 Task: View and add the product "Air Wick Air Freshener Refill Fresh Waters (2 ct)" to cart from the store "Walgreens".
Action: Mouse pressed left at (56, 101)
Screenshot: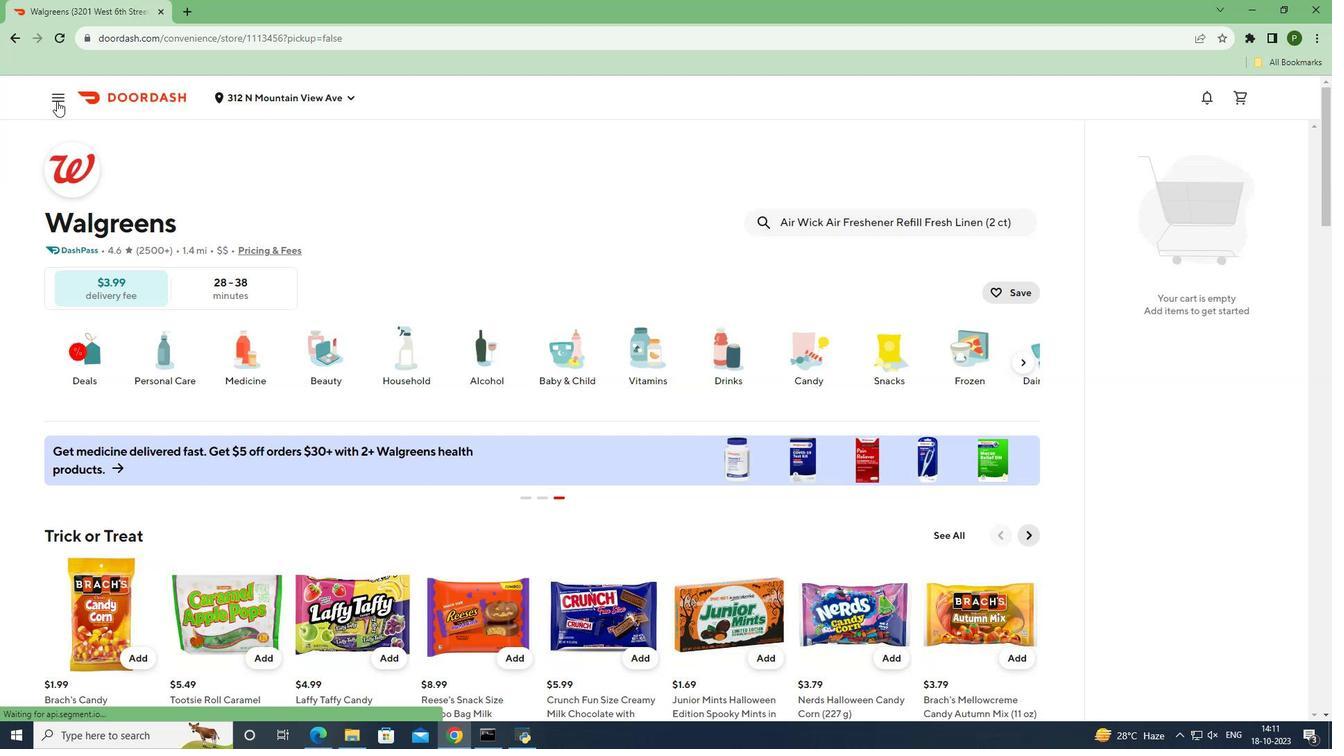 
Action: Mouse moved to (67, 199)
Screenshot: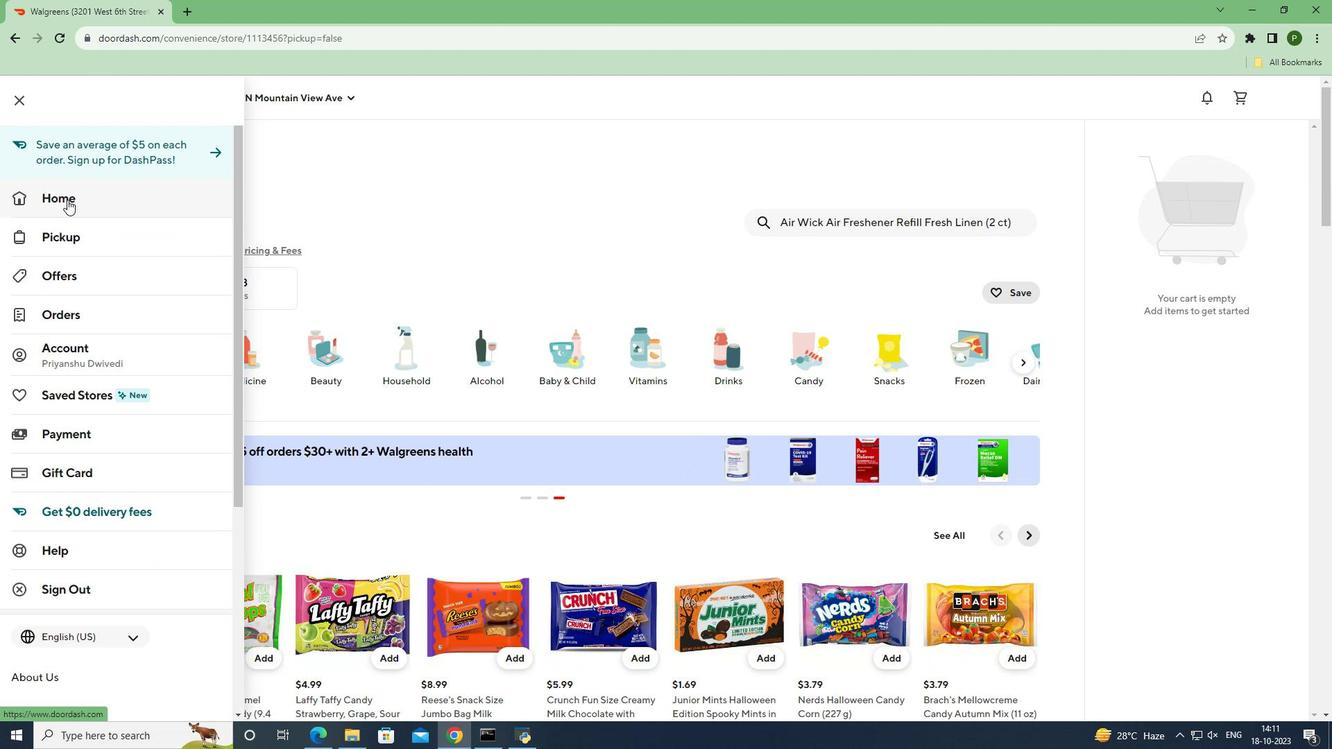 
Action: Mouse pressed left at (67, 199)
Screenshot: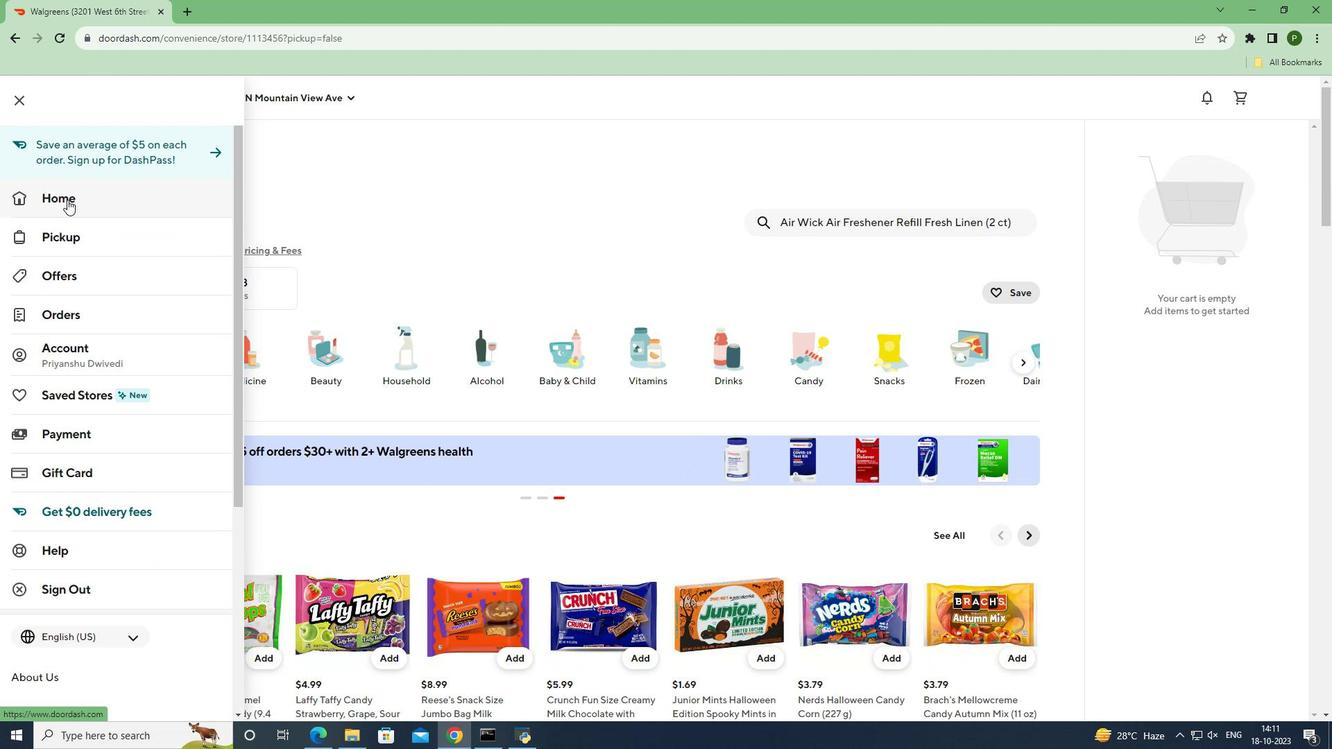 
Action: Mouse moved to (1065, 149)
Screenshot: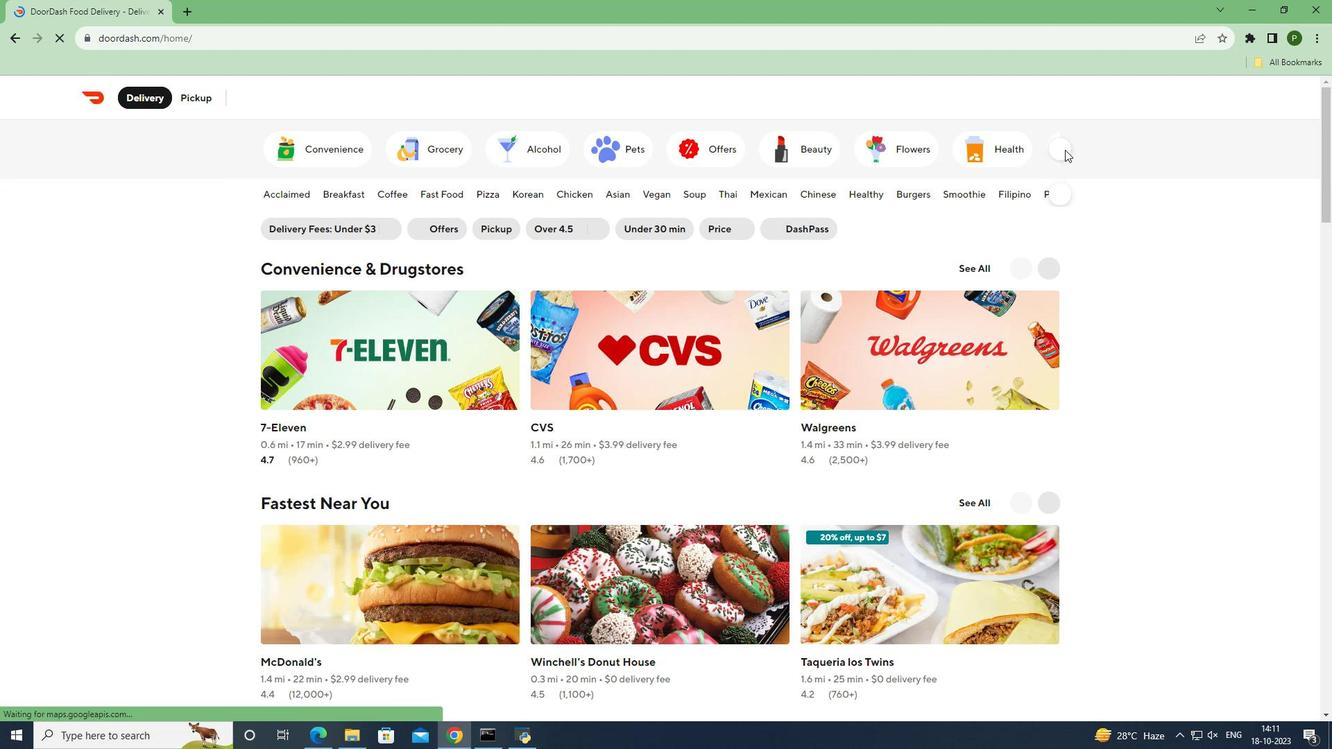 
Action: Mouse pressed left at (1065, 149)
Screenshot: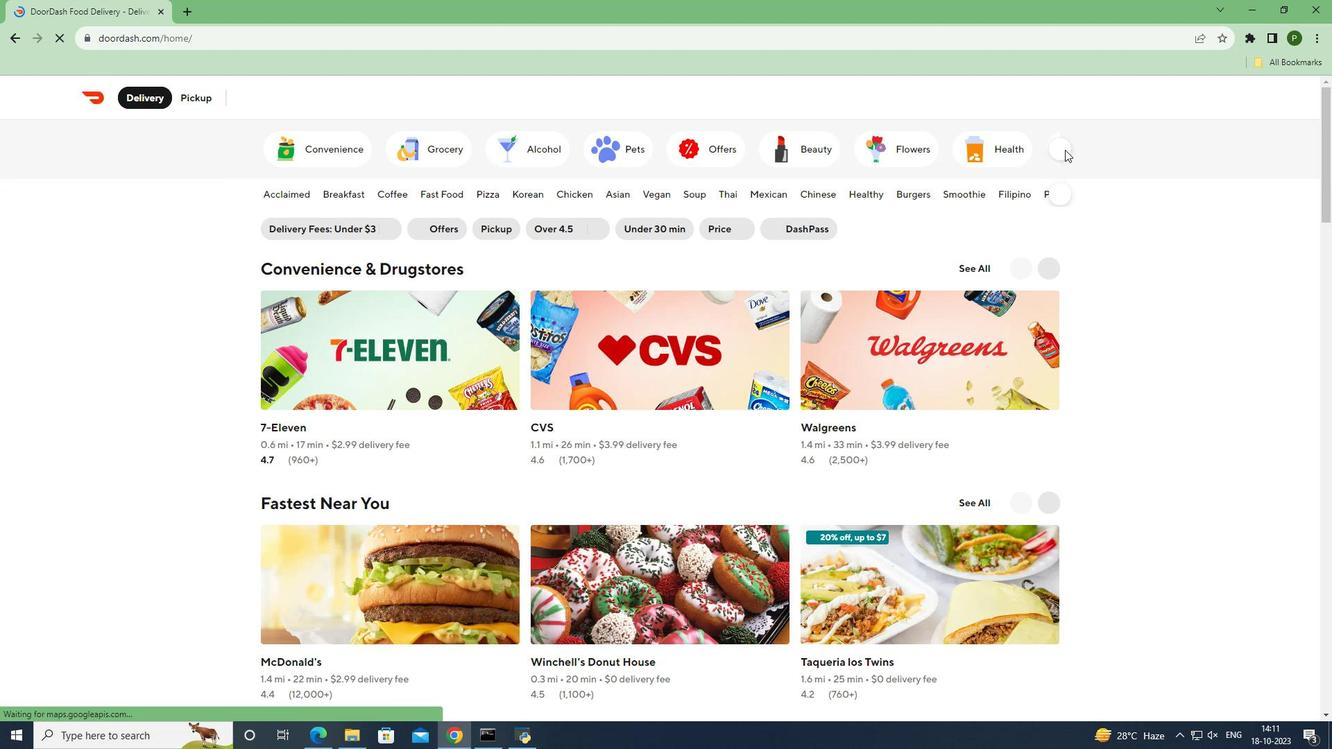 
Action: Mouse moved to (566, 148)
Screenshot: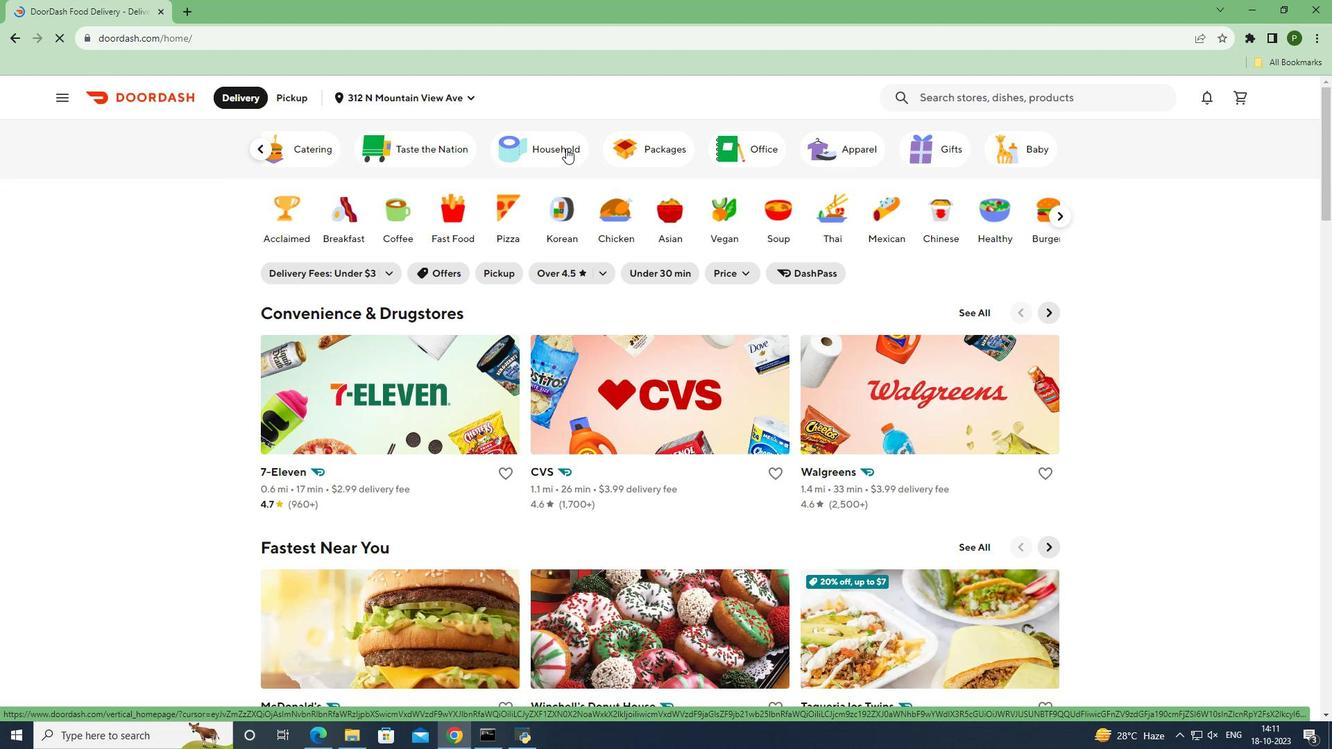 
Action: Mouse pressed left at (566, 148)
Screenshot: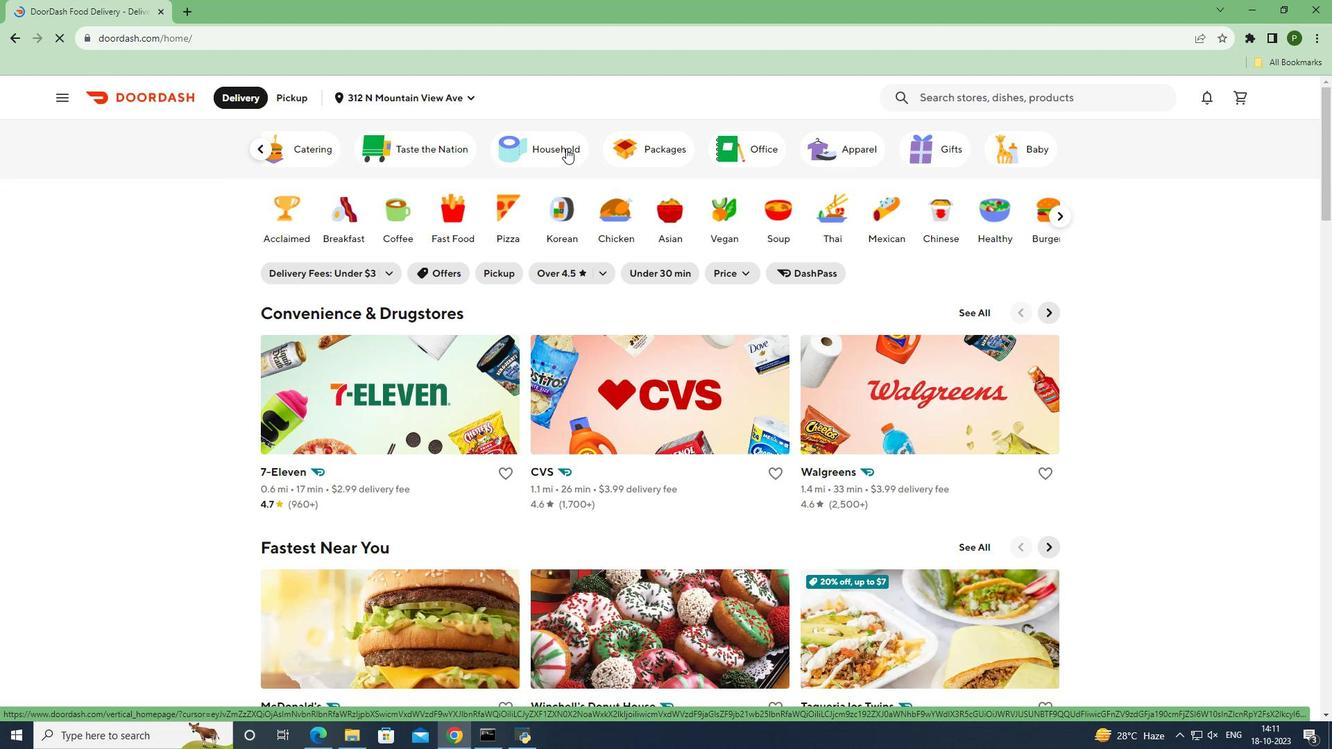 
Action: Mouse moved to (608, 601)
Screenshot: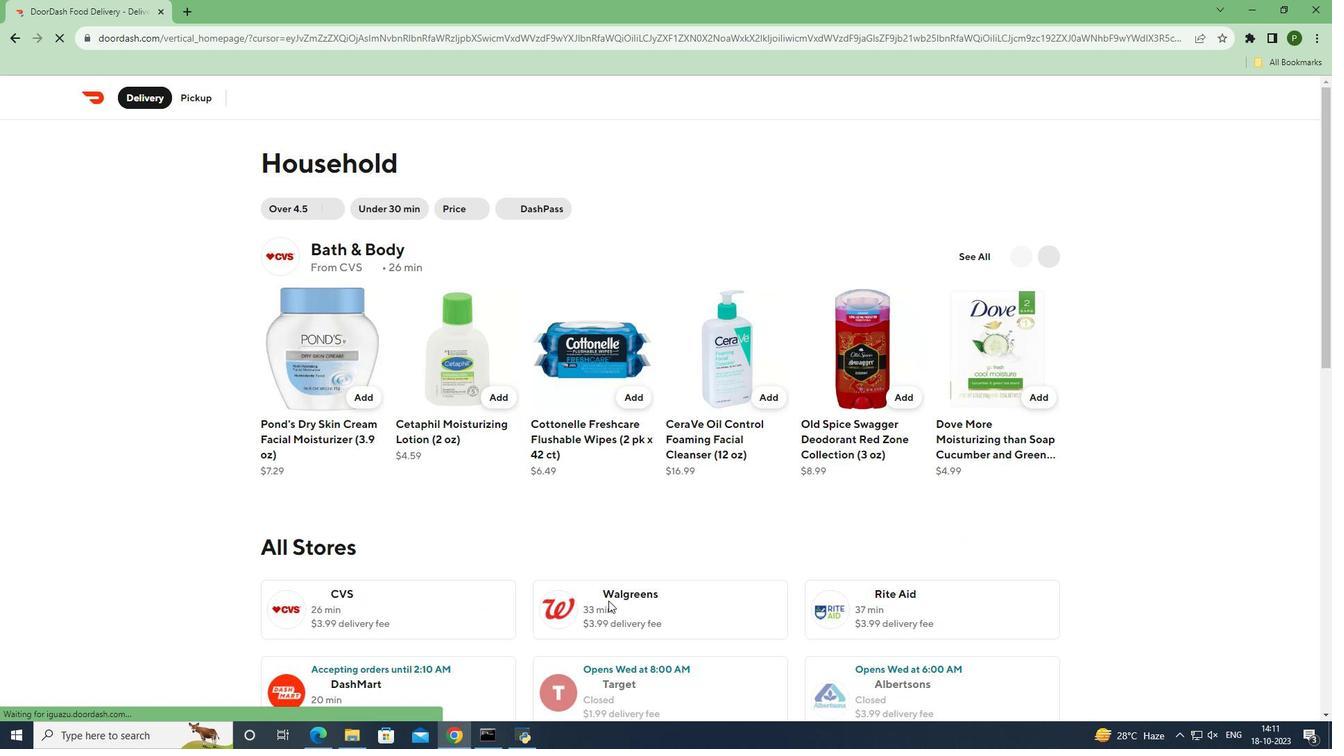 
Action: Mouse pressed left at (608, 601)
Screenshot: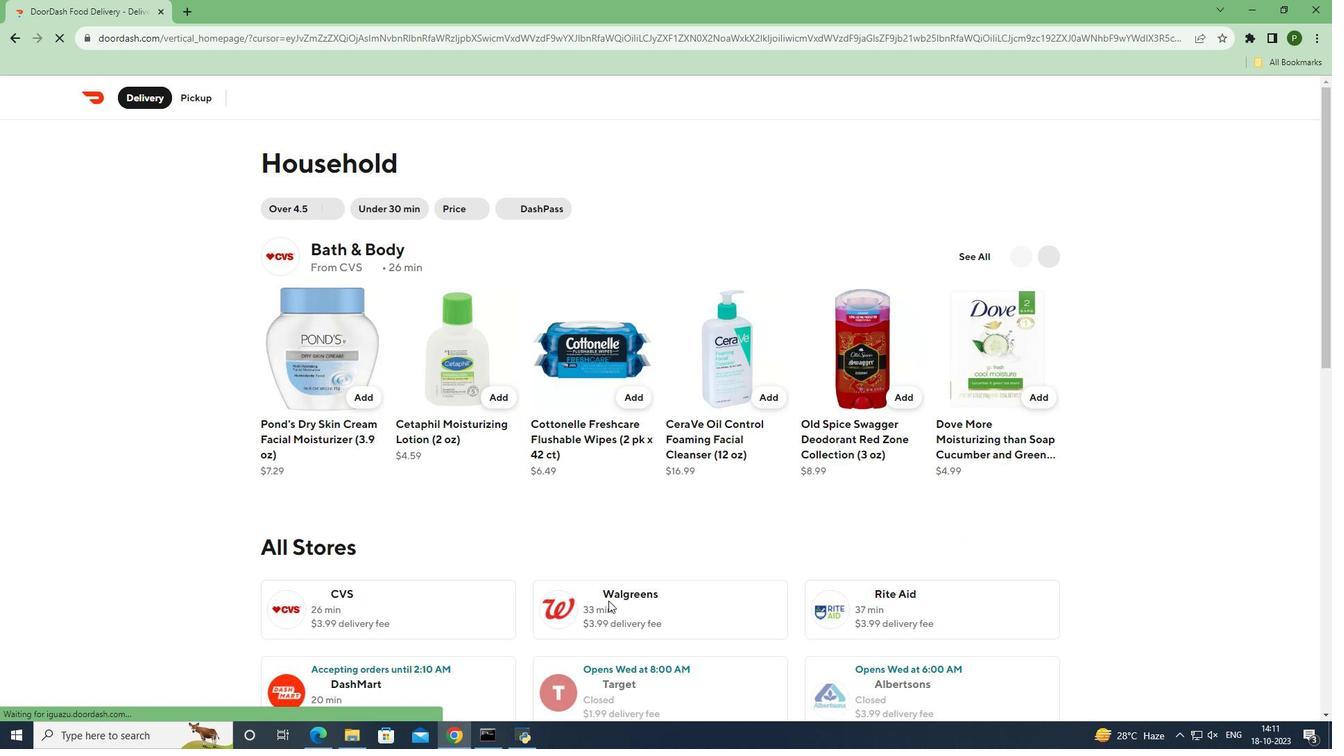 
Action: Mouse moved to (786, 224)
Screenshot: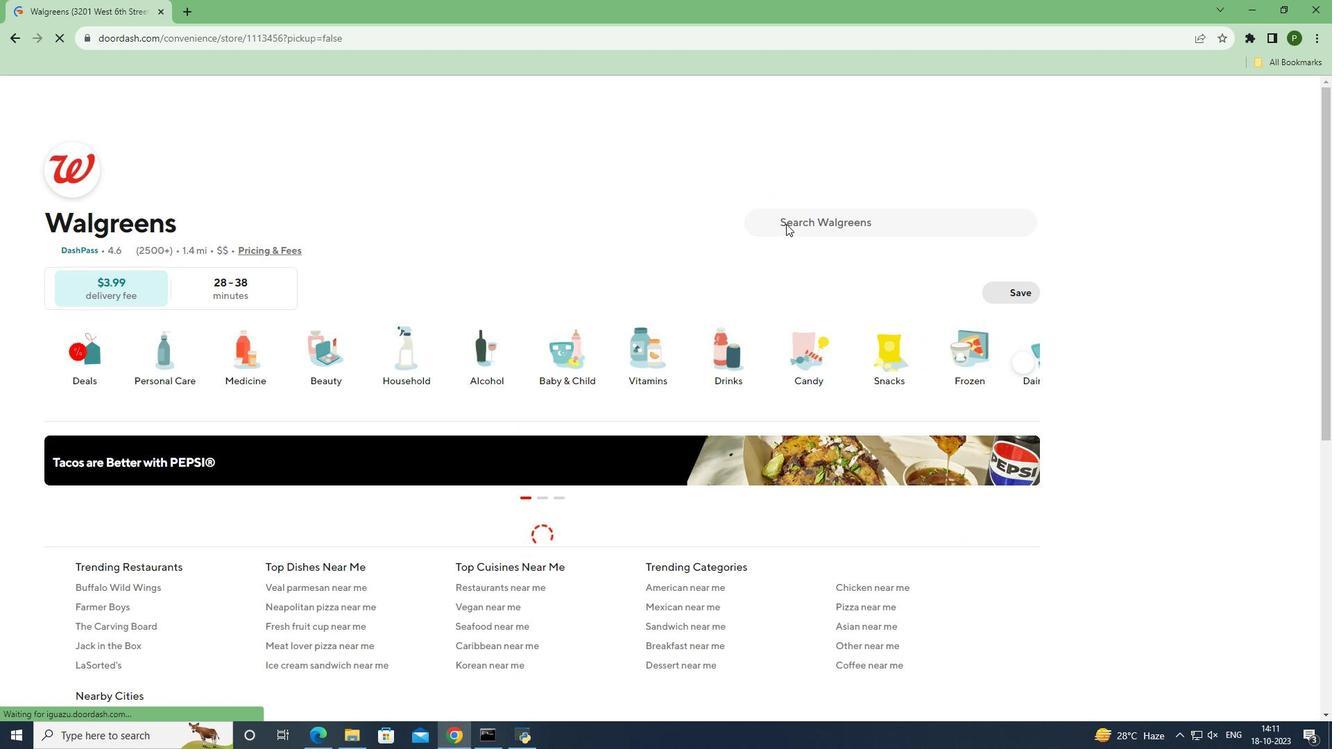 
Action: Mouse pressed left at (786, 224)
Screenshot: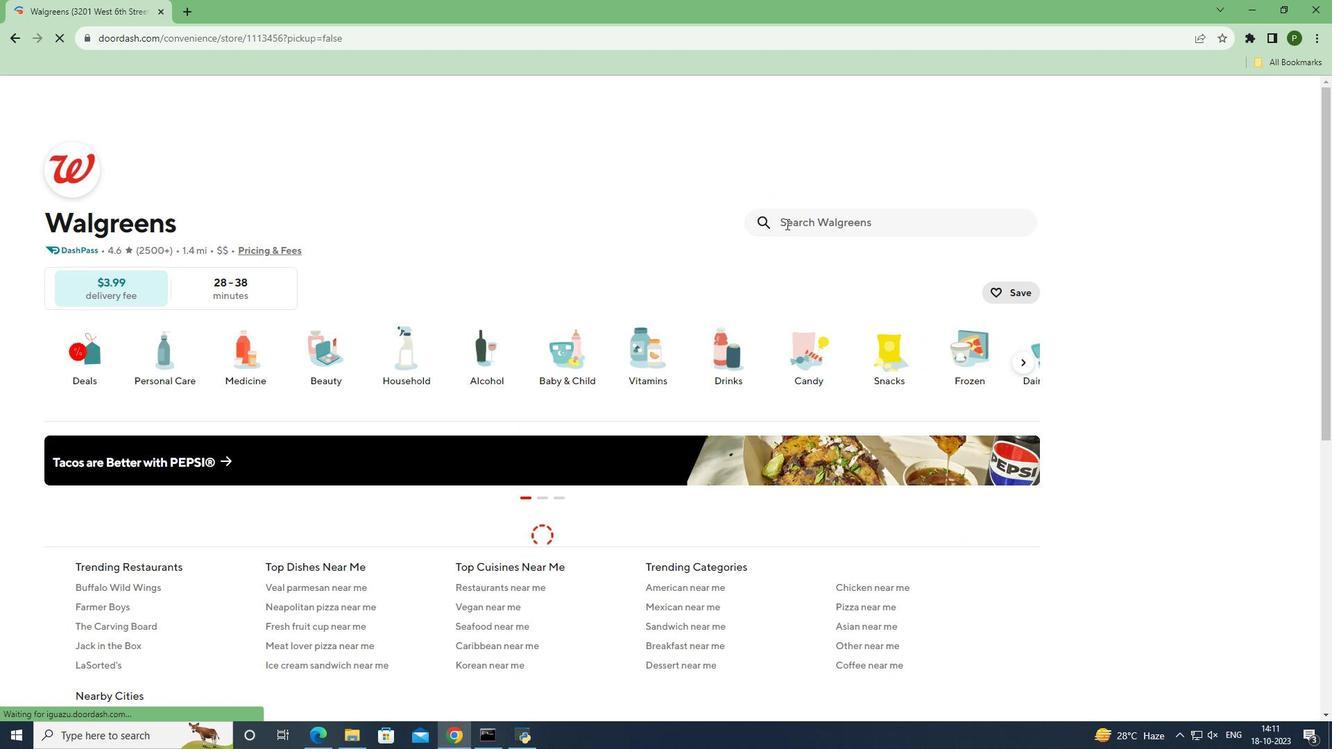 
Action: Key pressed <Key.caps_lock>A<Key.caps_lock>ir<Key.space><Key.caps_lock>W<Key.caps_lock>ick<Key.space><Key.caps_lock>A<Key.caps_lock>ir<Key.space><Key.caps_lock>F<Key.caps_lock>reshener<Key.space><Key.caps_lock>R<Key.caps_lock>efill<Key.space><Key.caps_lock>F<Key.caps_lock>resh<Key.space><Key.caps_lock>W<Key.caps_lock>aters<Key.space><Key.shift_r>(2<Key.space>ct<Key.shift_r>)
Screenshot: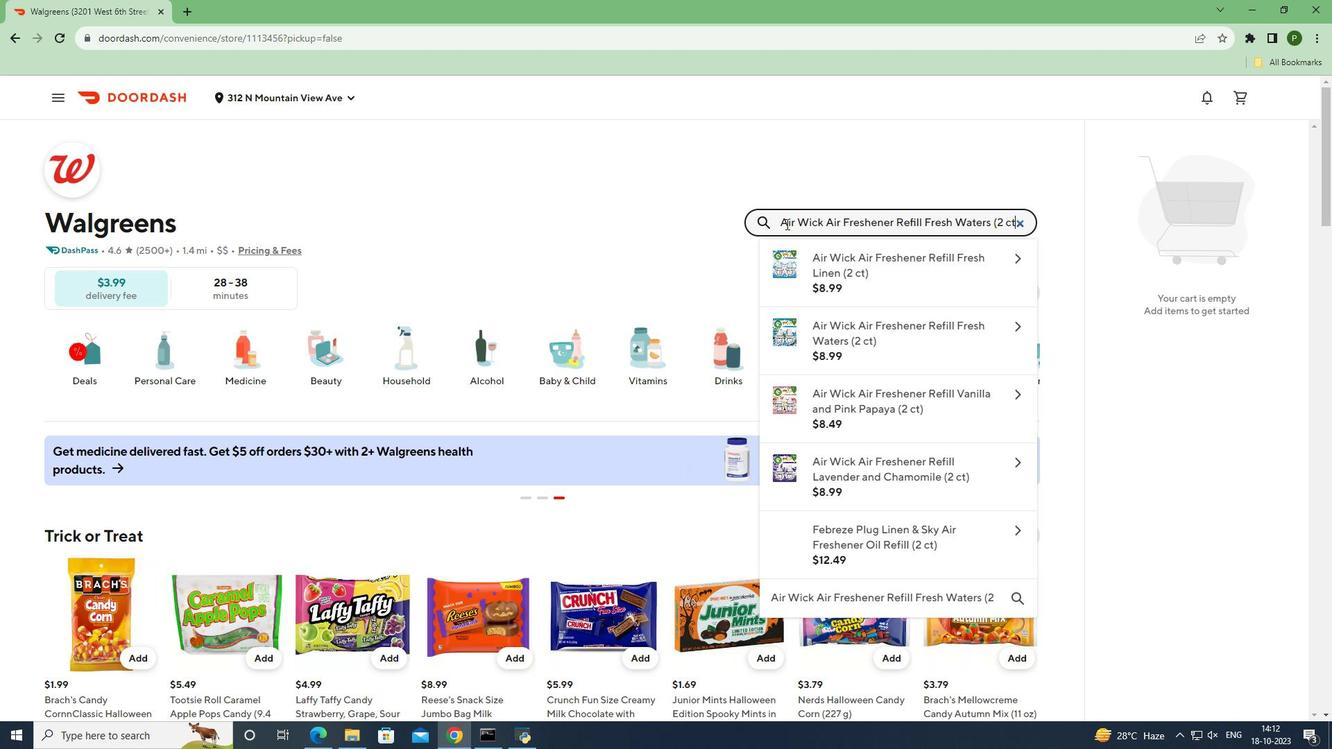 
Action: Mouse moved to (842, 272)
Screenshot: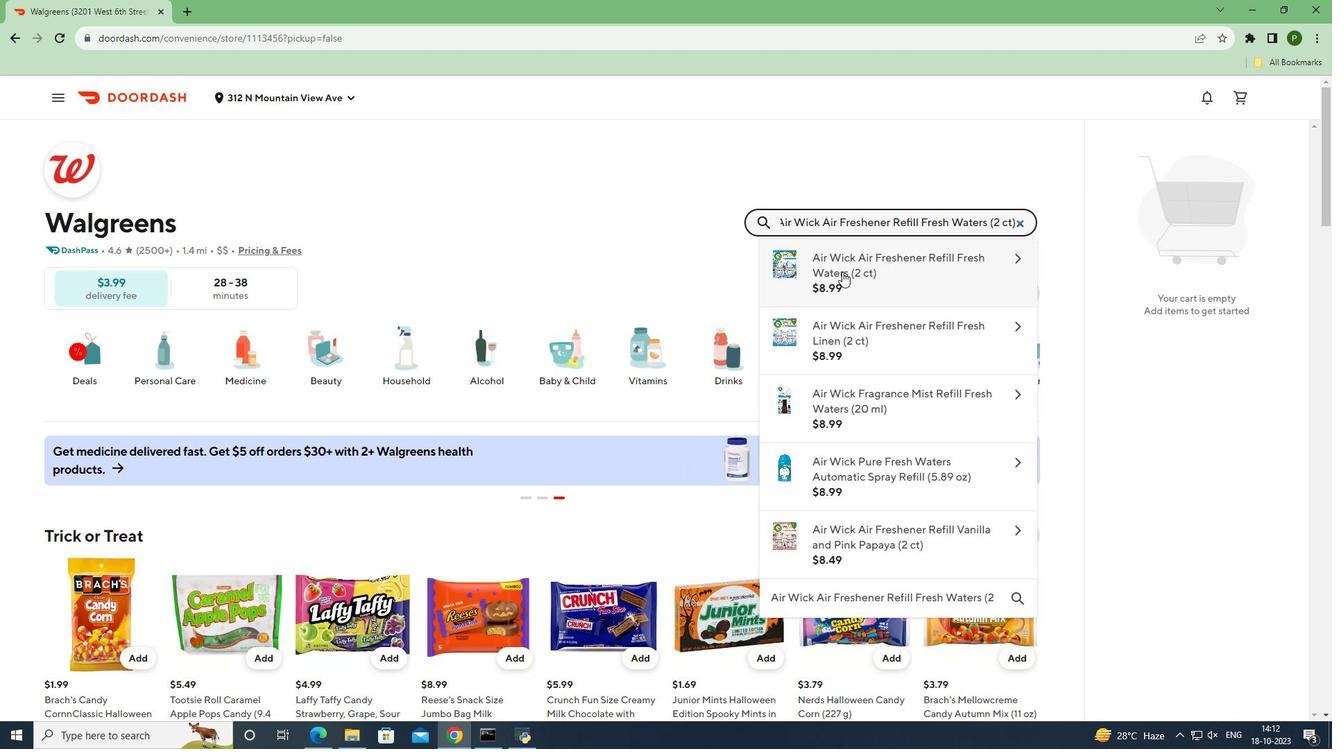 
Action: Mouse pressed left at (842, 272)
Screenshot: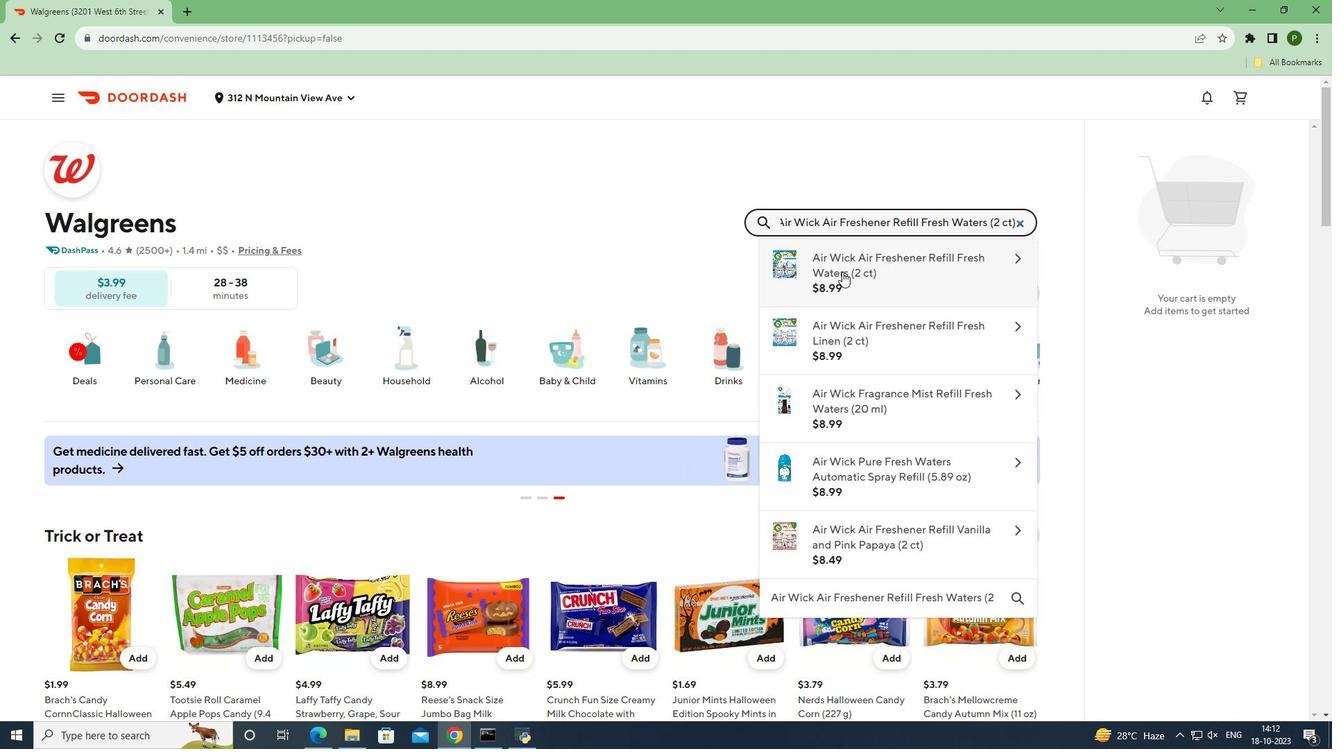 
Action: Mouse moved to (895, 688)
Screenshot: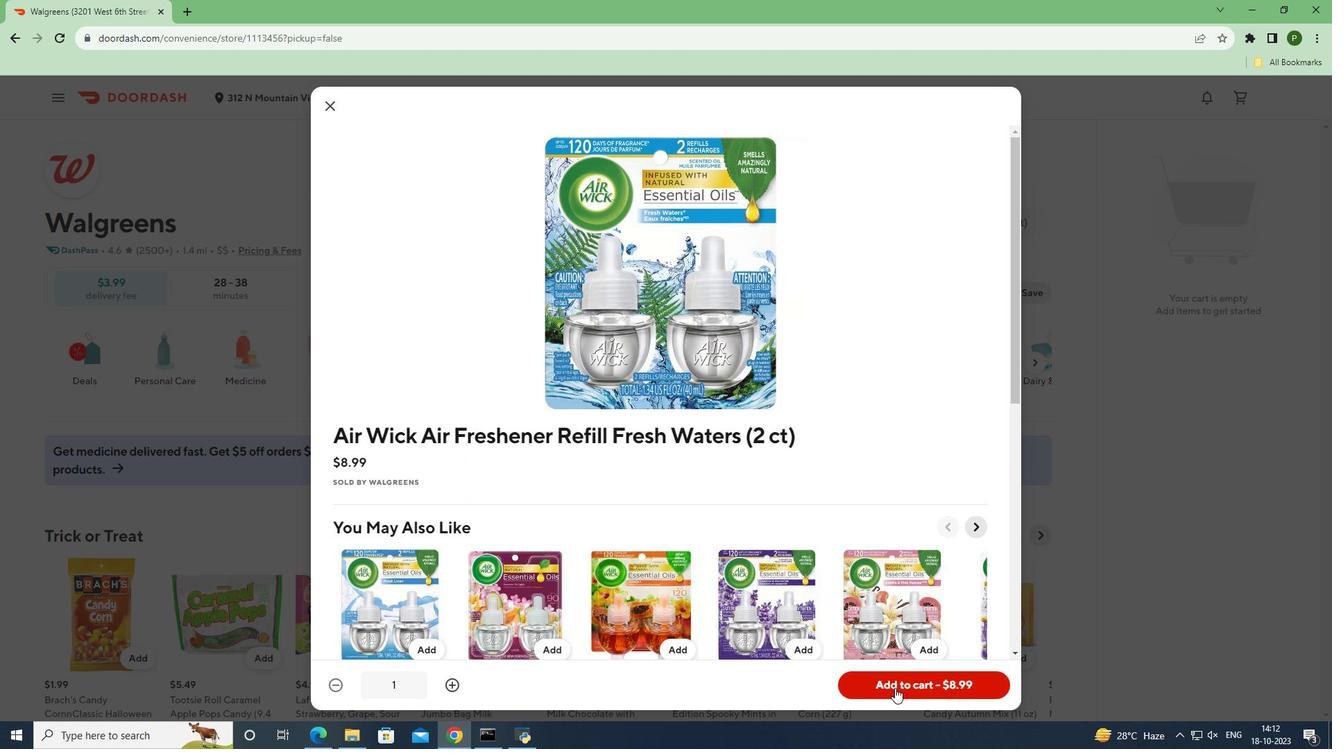 
Action: Mouse pressed left at (895, 688)
Screenshot: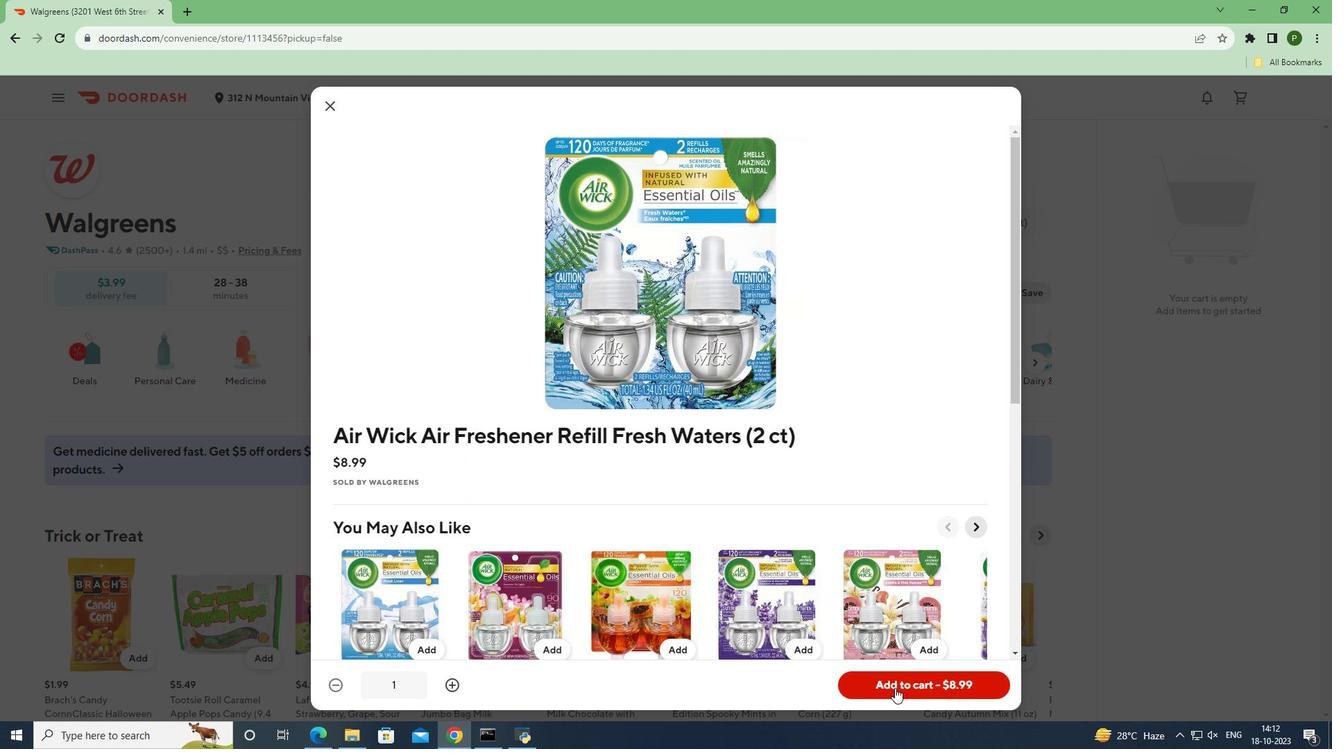 
Action: Mouse moved to (1084, 582)
Screenshot: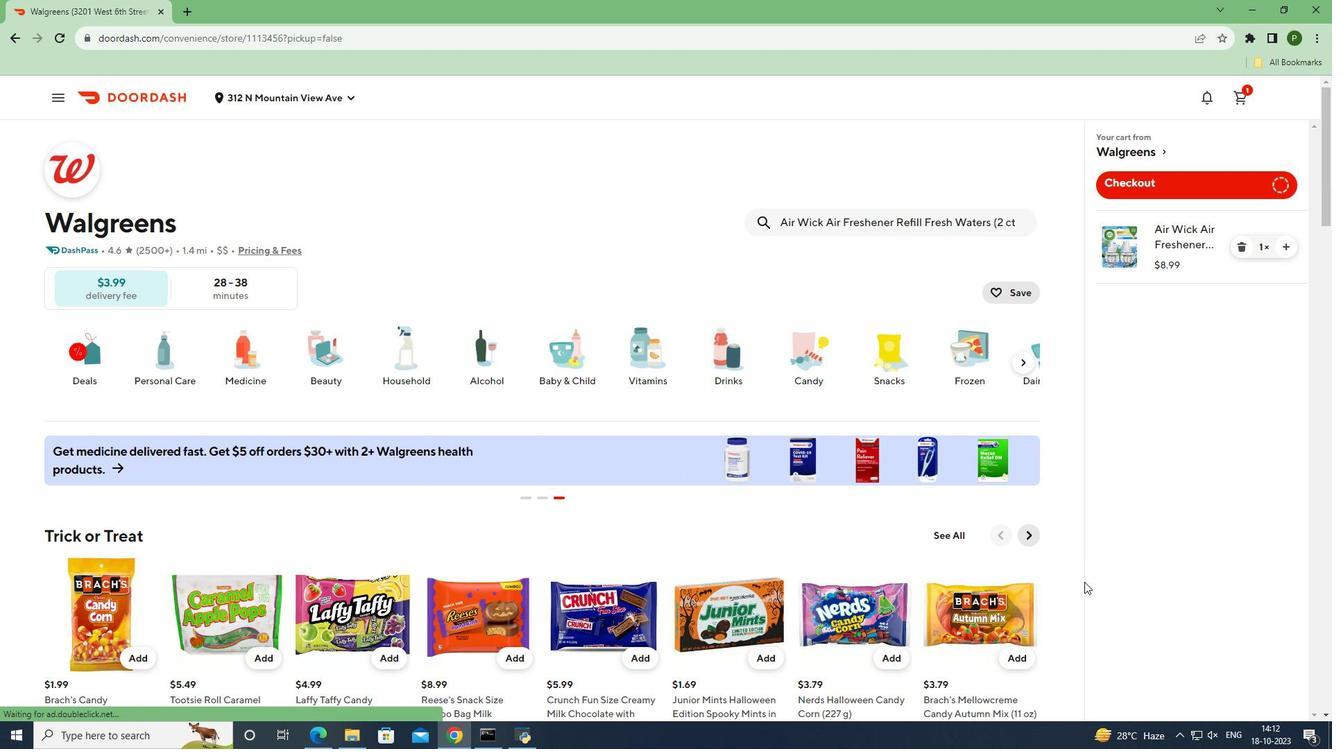 
